Task: Change your user name and initials in Outlook, then adjust your calendar settings.
Action: Mouse moved to (38, 21)
Screenshot: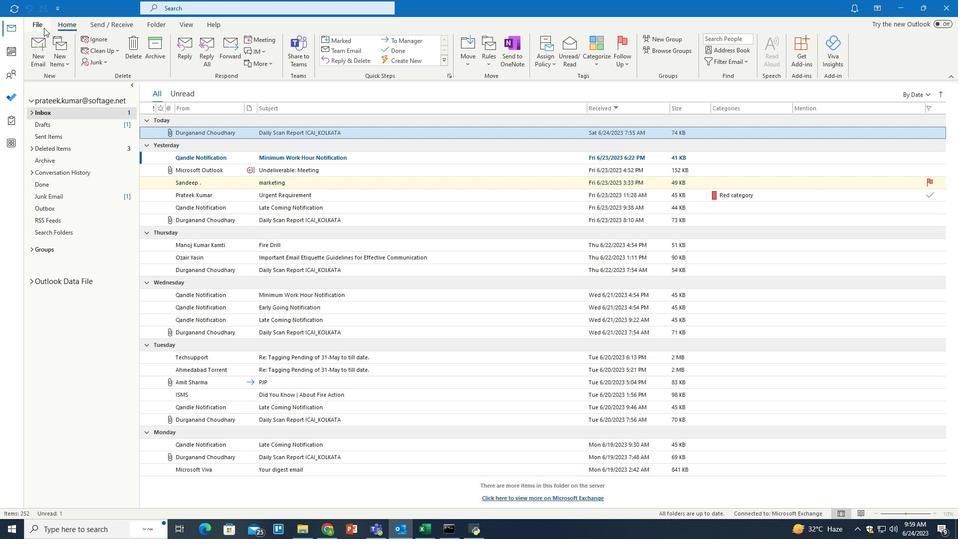 
Action: Mouse pressed left at (38, 21)
Screenshot: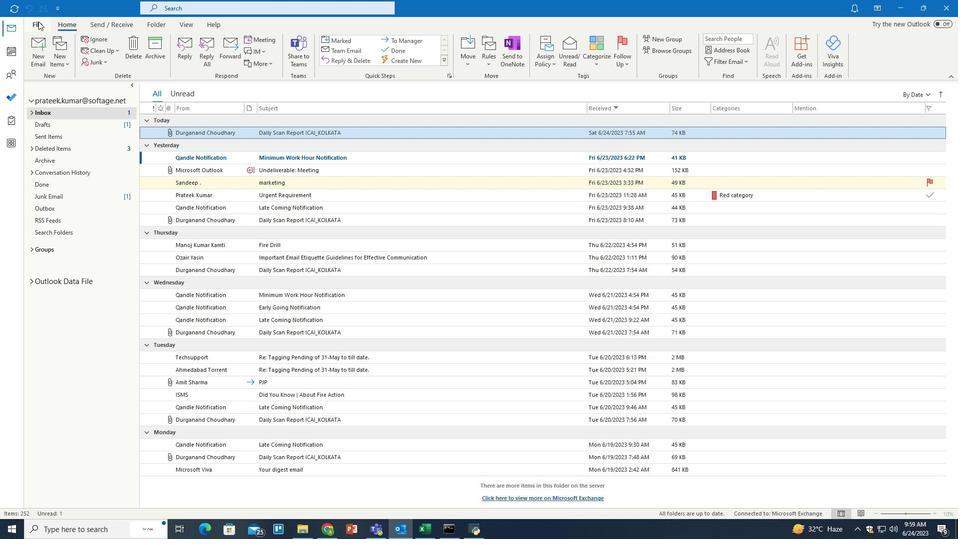 
Action: Mouse moved to (32, 483)
Screenshot: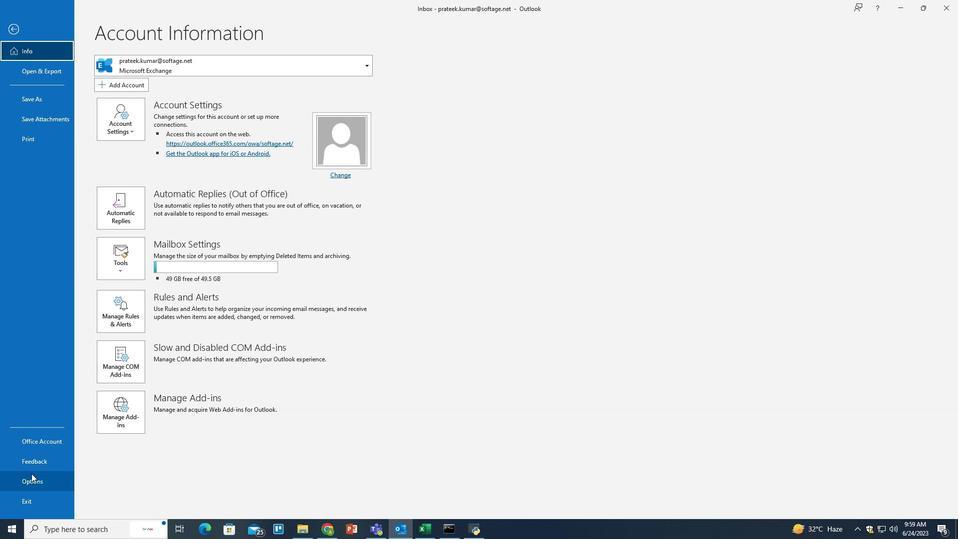 
Action: Mouse pressed left at (32, 483)
Screenshot: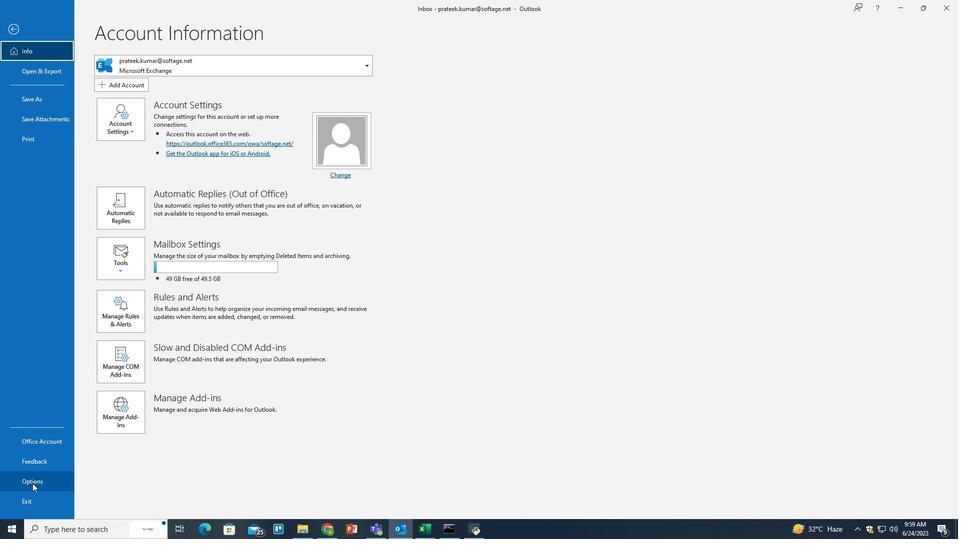 
Action: Mouse moved to (305, 144)
Screenshot: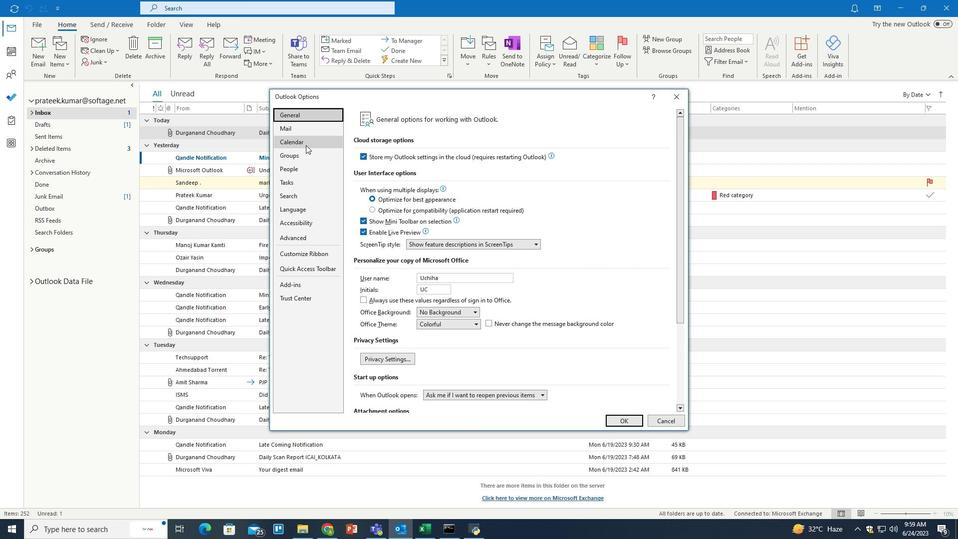 
Action: Mouse pressed left at (305, 144)
Screenshot: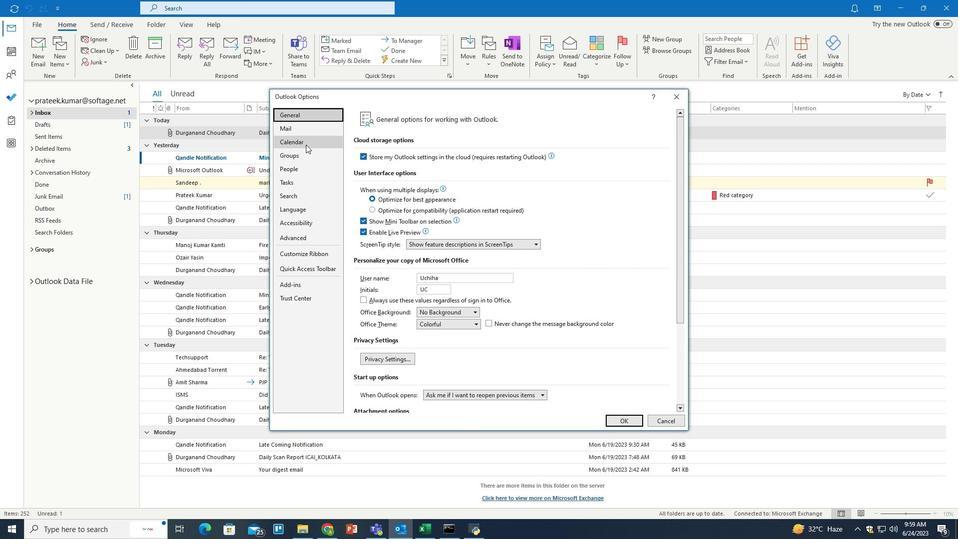 
Action: Mouse moved to (497, 264)
Screenshot: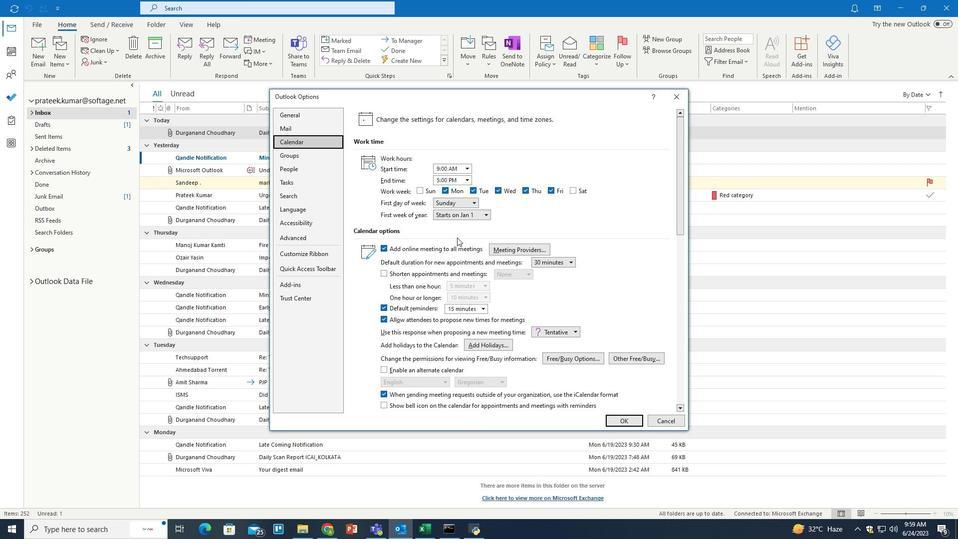 
Action: Mouse scrolled (497, 264) with delta (0, 0)
Screenshot: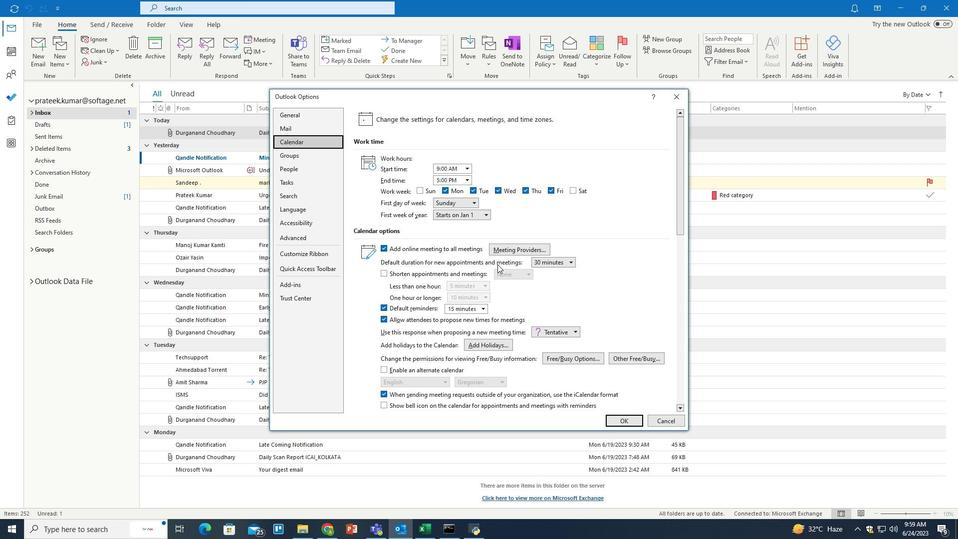 
Action: Mouse scrolled (497, 264) with delta (0, 0)
Screenshot: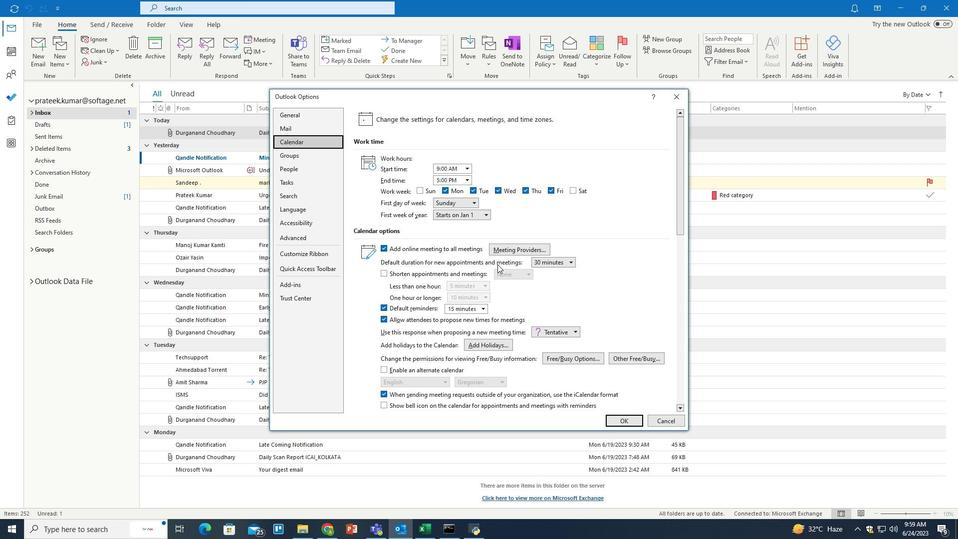 
Action: Mouse scrolled (497, 264) with delta (0, 0)
Screenshot: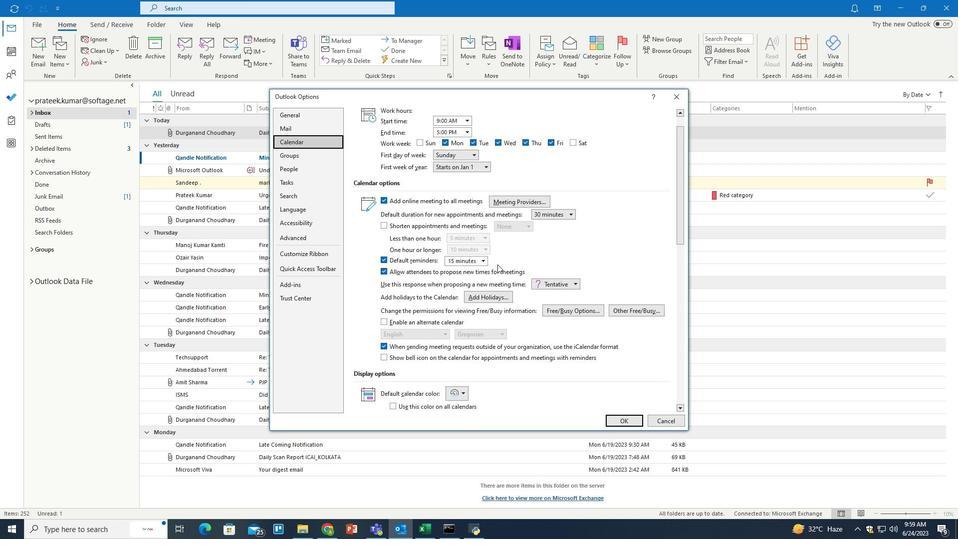
Action: Mouse scrolled (497, 264) with delta (0, 0)
Screenshot: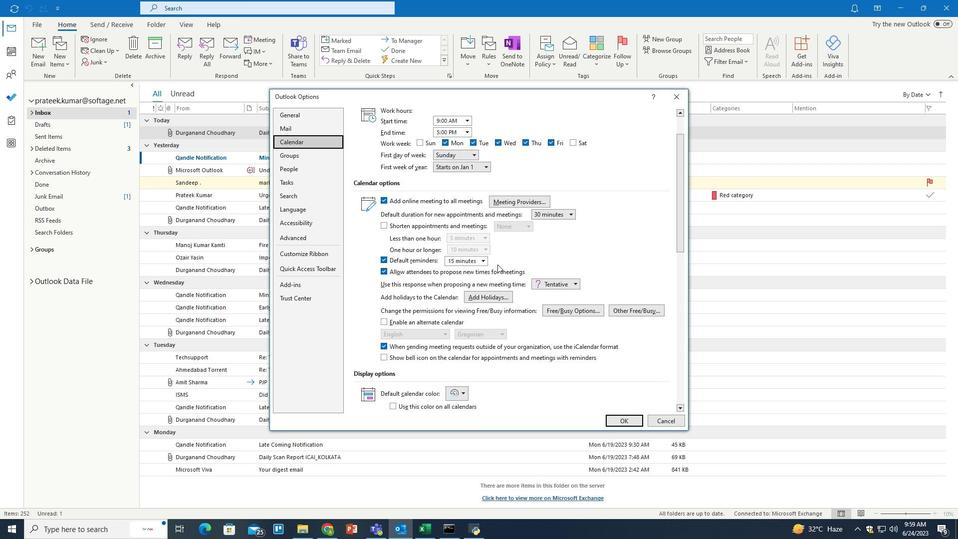 
Action: Mouse scrolled (497, 264) with delta (0, 0)
Screenshot: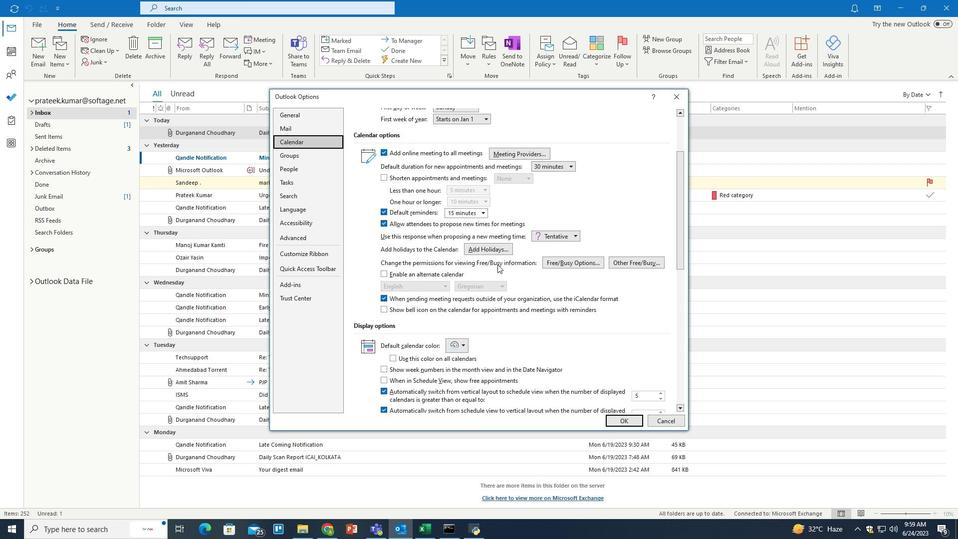 
Action: Mouse moved to (465, 320)
Screenshot: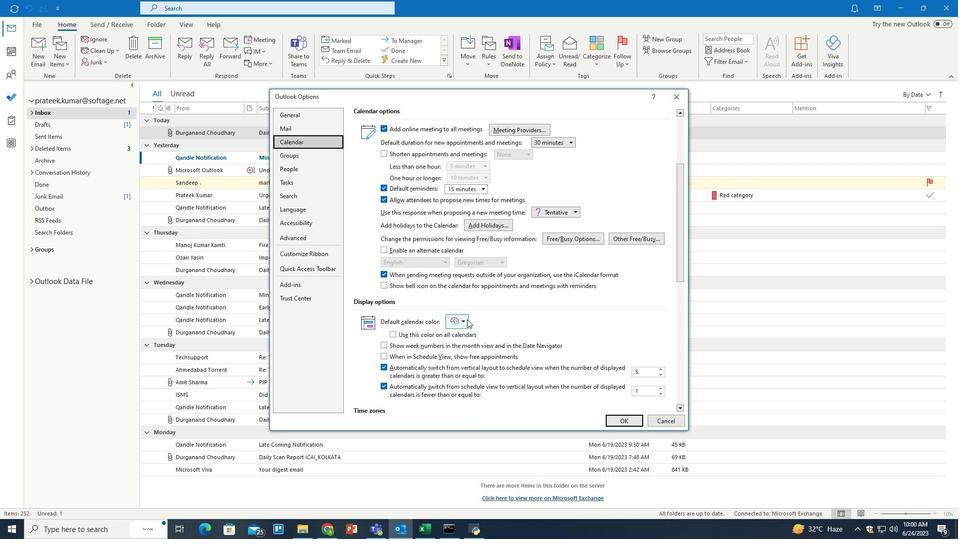 
Action: Mouse pressed left at (465, 320)
Screenshot: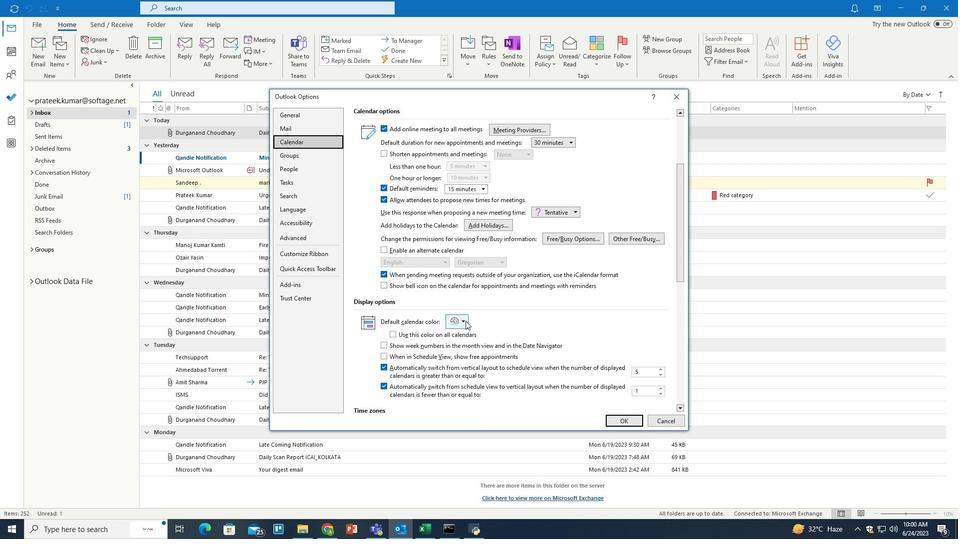 
Action: Mouse moved to (478, 348)
Screenshot: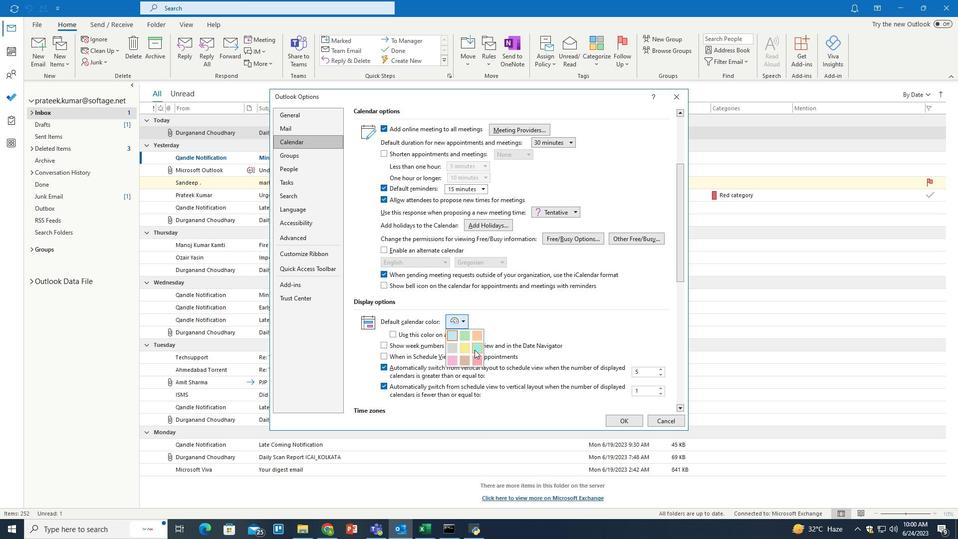 
Action: Mouse pressed left at (478, 348)
Screenshot: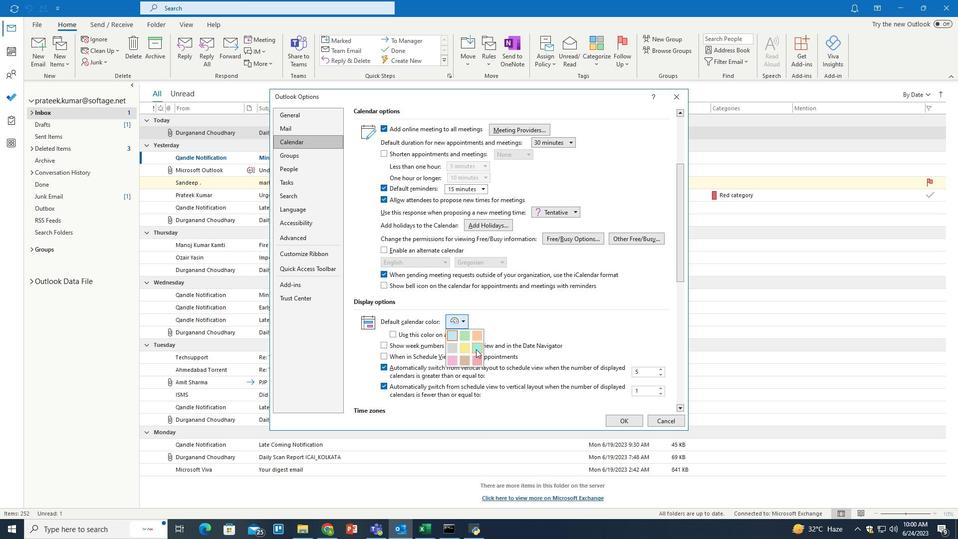 
Action: Mouse moved to (631, 423)
Screenshot: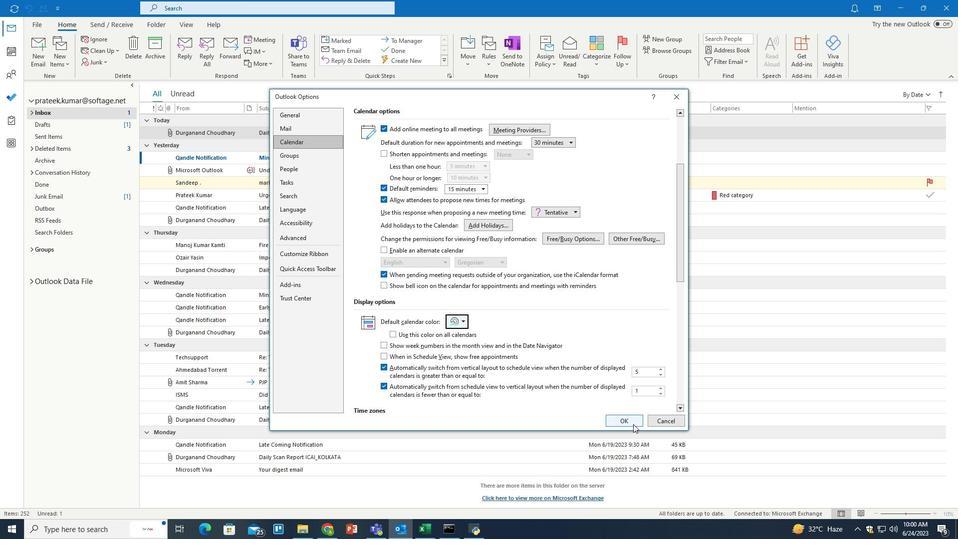 
Action: Mouse pressed left at (631, 423)
Screenshot: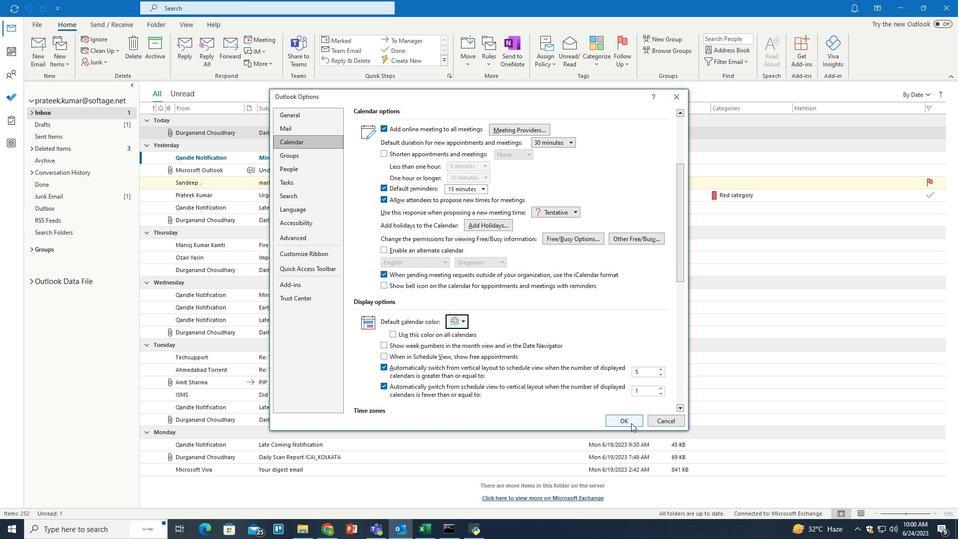 
Action: Mouse moved to (599, 400)
Screenshot: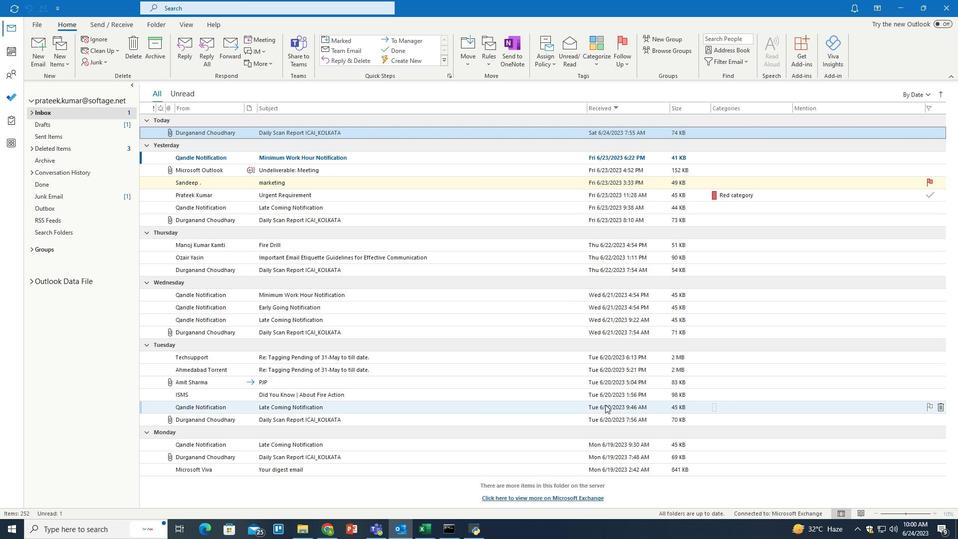 
